 Task: Configure the salesforce community cloud setting
Action: Mouse moved to (928, 74)
Screenshot: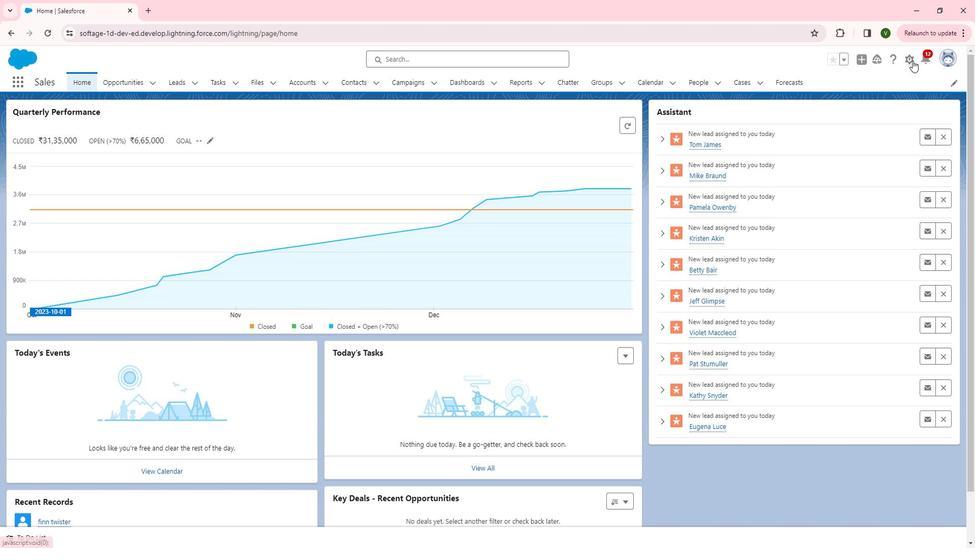 
Action: Mouse pressed left at (928, 74)
Screenshot: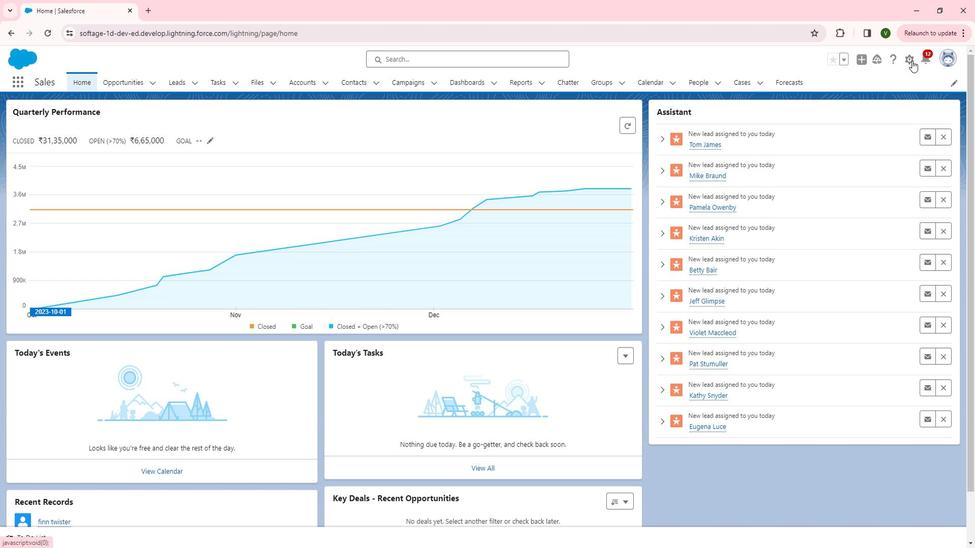 
Action: Mouse moved to (885, 100)
Screenshot: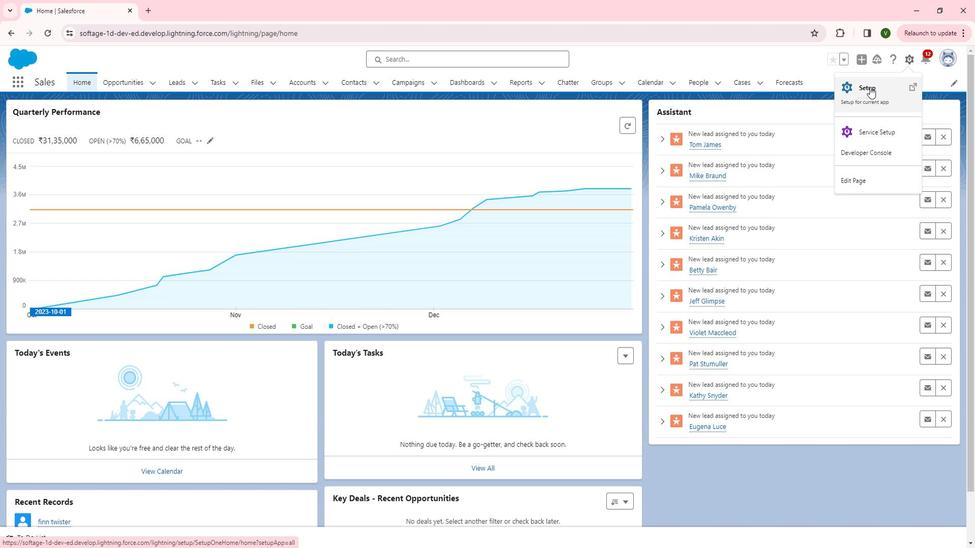 
Action: Mouse pressed left at (885, 100)
Screenshot: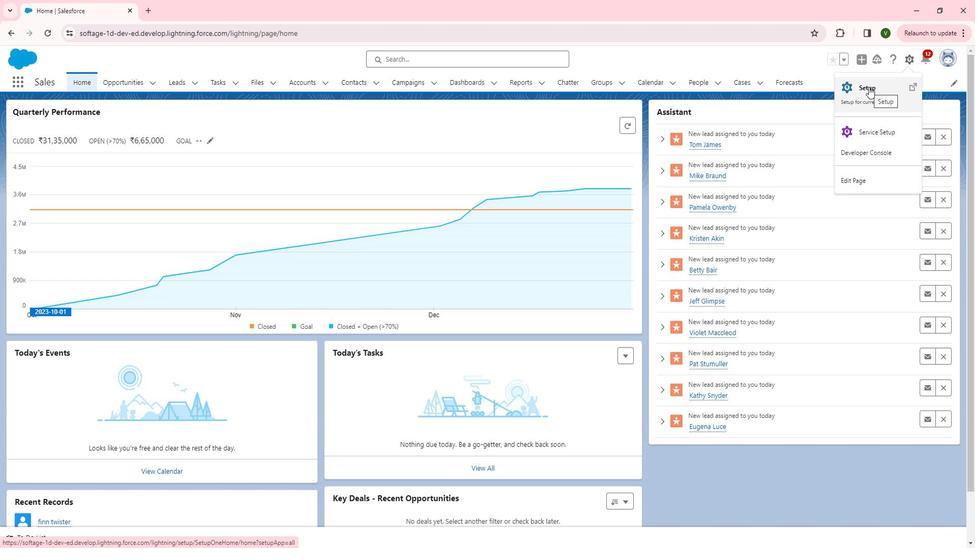 
Action: Mouse moved to (95, 307)
Screenshot: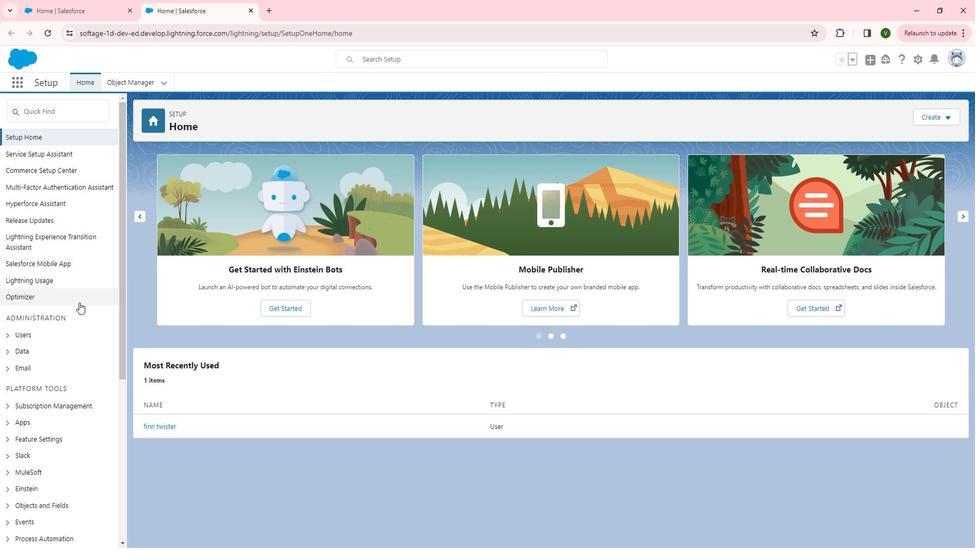 
Action: Mouse scrolled (95, 307) with delta (0, 0)
Screenshot: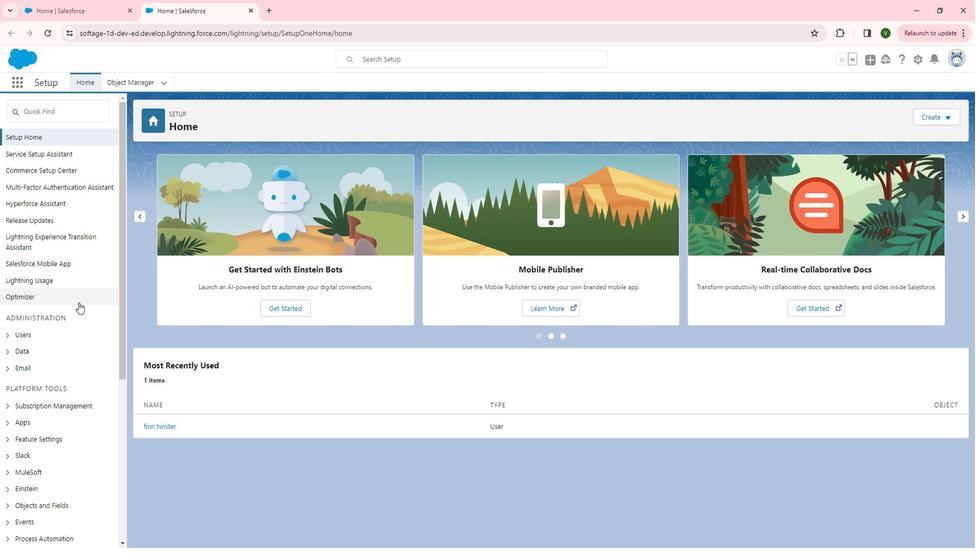 
Action: Mouse scrolled (95, 307) with delta (0, 0)
Screenshot: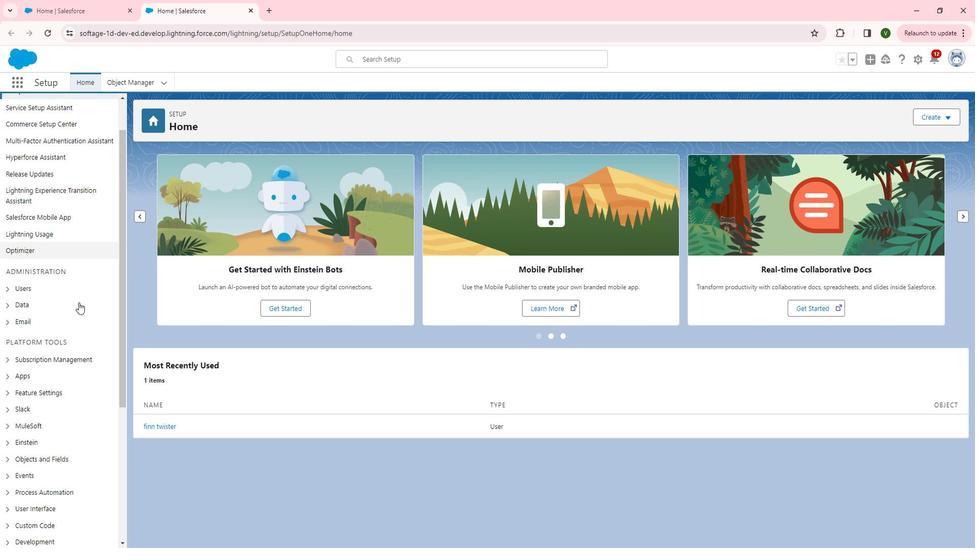 
Action: Mouse scrolled (95, 307) with delta (0, 0)
Screenshot: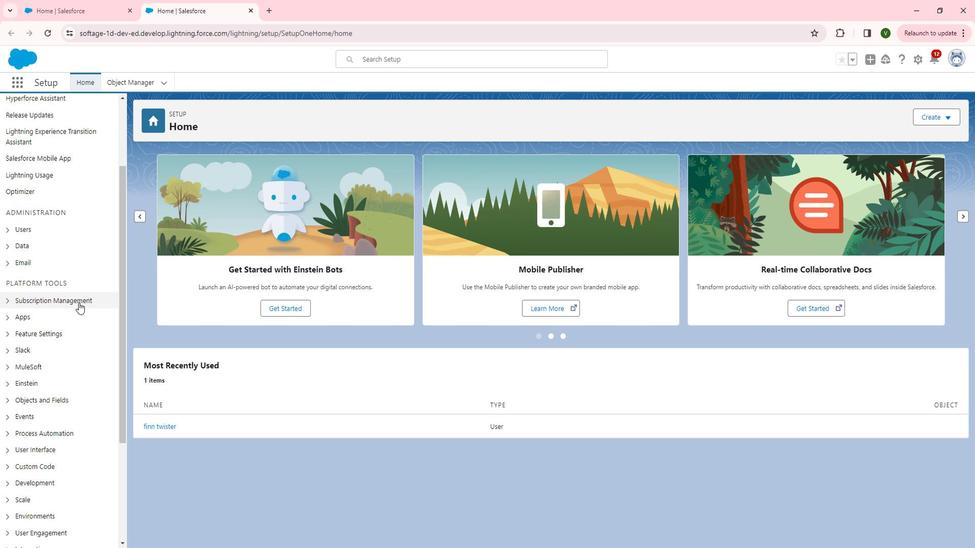 
Action: Mouse moved to (25, 285)
Screenshot: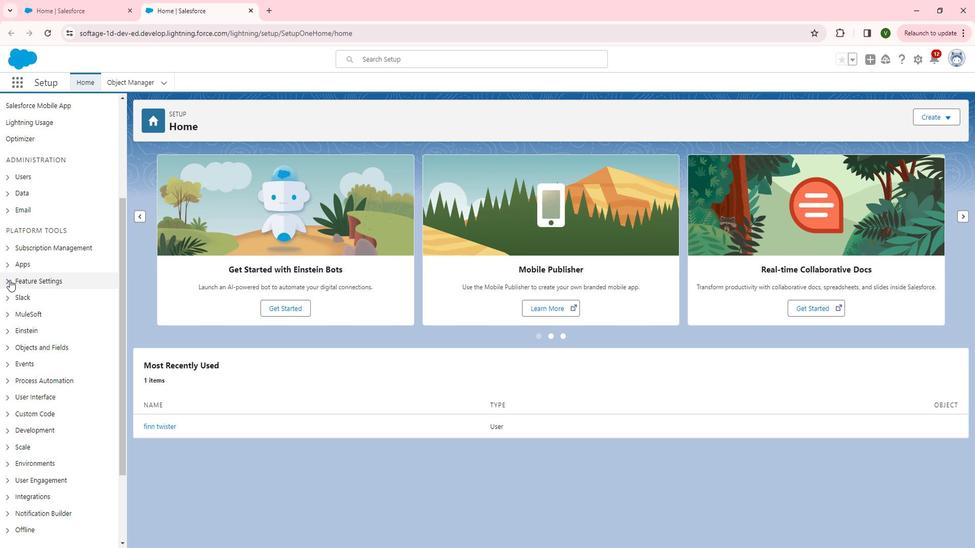 
Action: Mouse pressed left at (25, 285)
Screenshot: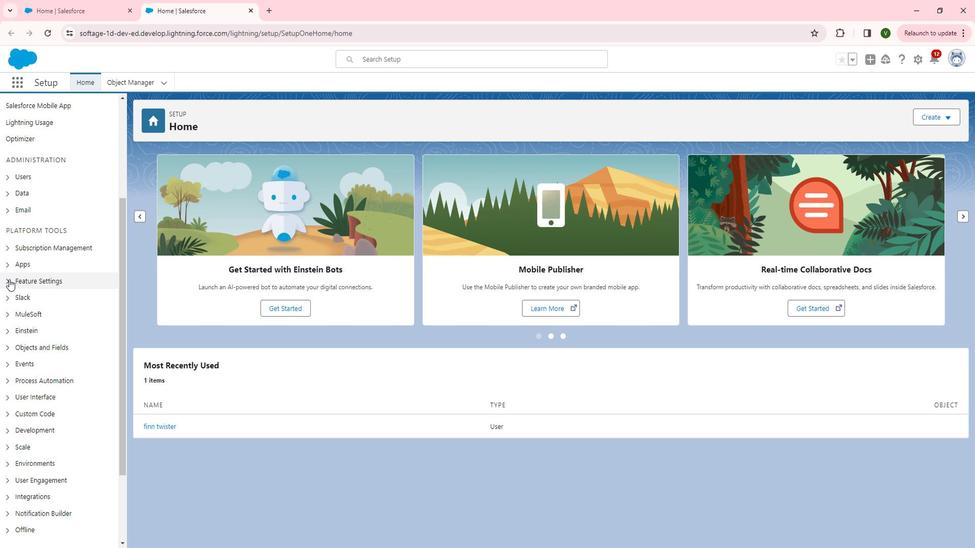 
Action: Mouse moved to (36, 383)
Screenshot: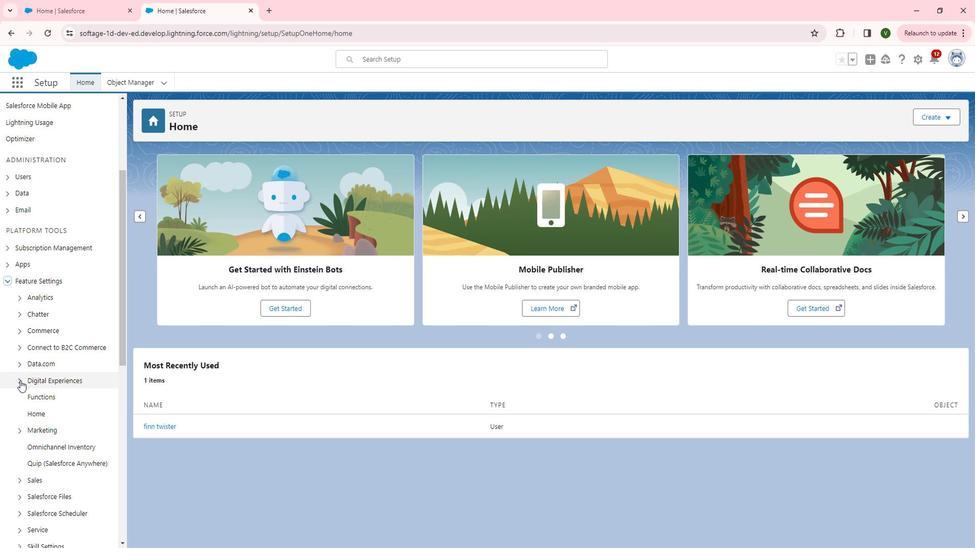 
Action: Mouse pressed left at (36, 383)
Screenshot: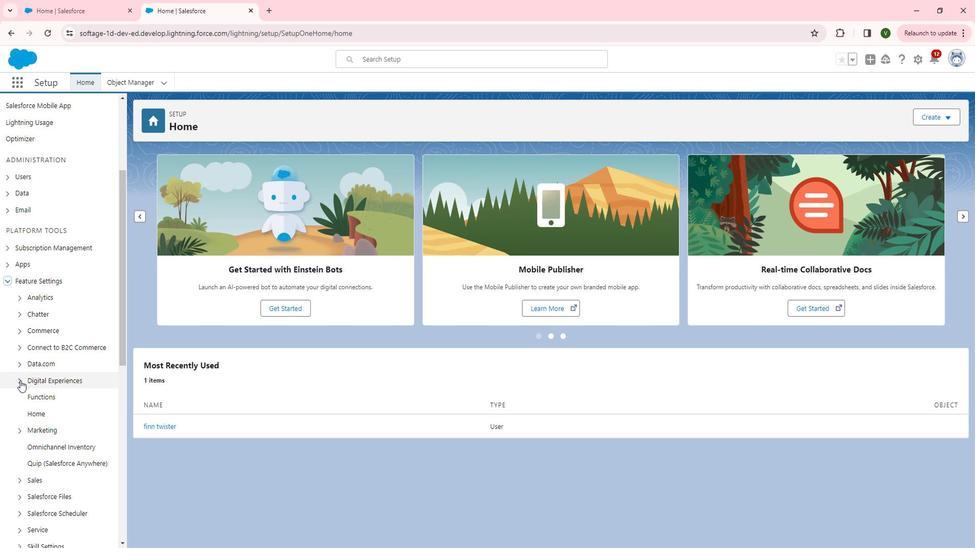 
Action: Mouse moved to (66, 434)
Screenshot: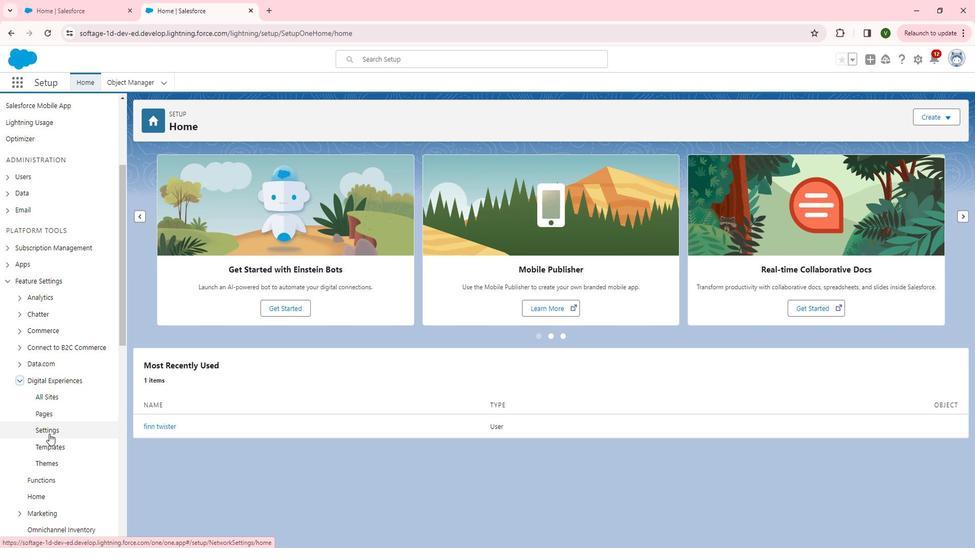 
Action: Mouse pressed left at (66, 434)
Screenshot: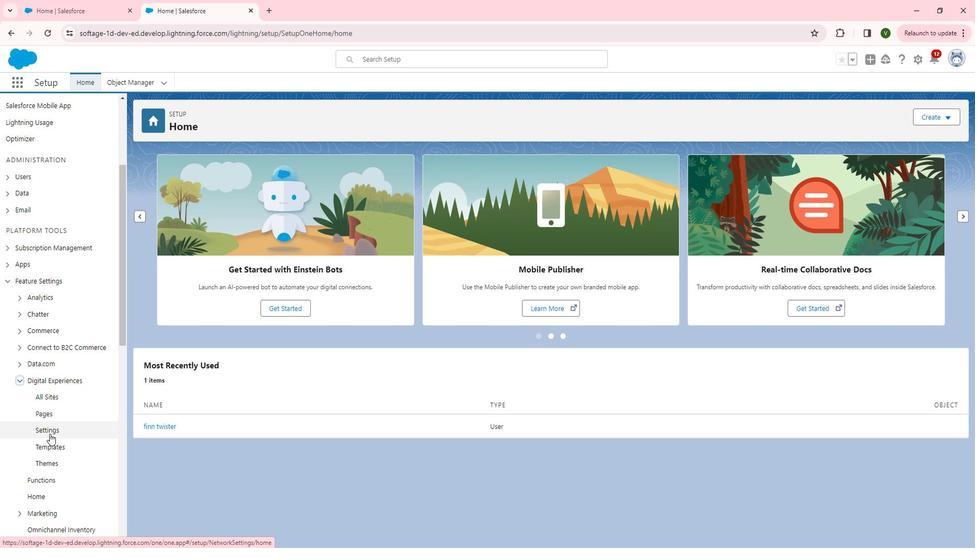 
Action: Mouse moved to (422, 345)
Screenshot: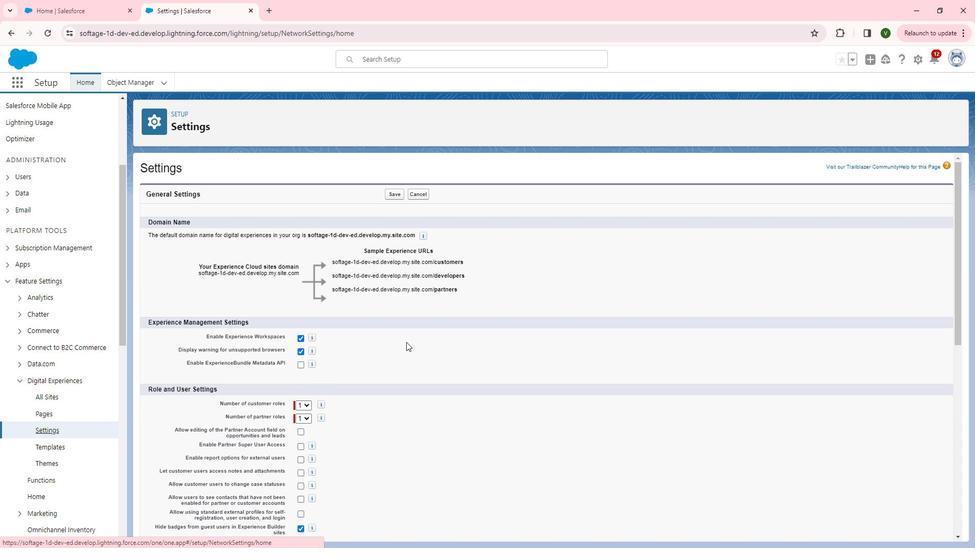 
Action: Mouse scrolled (422, 345) with delta (0, 0)
Screenshot: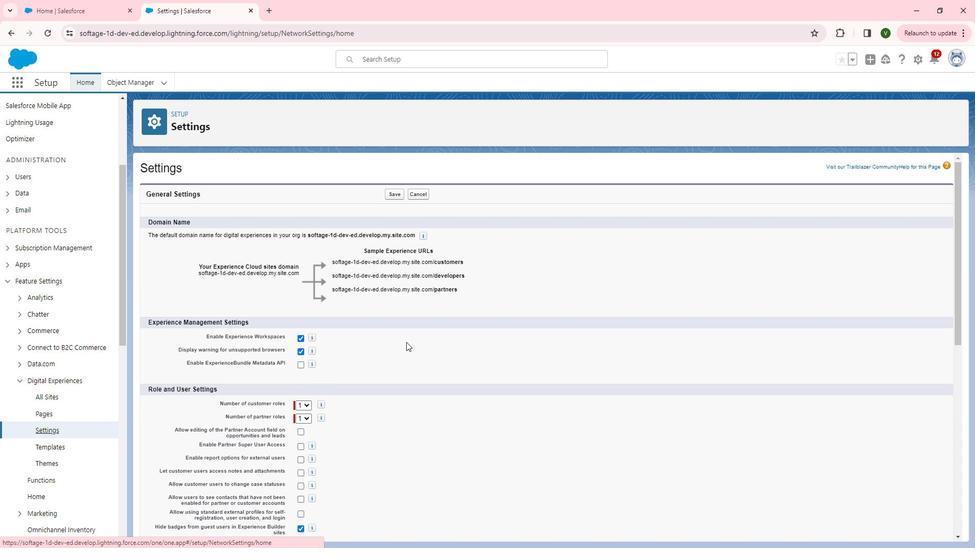 
Action: Mouse scrolled (422, 345) with delta (0, 0)
Screenshot: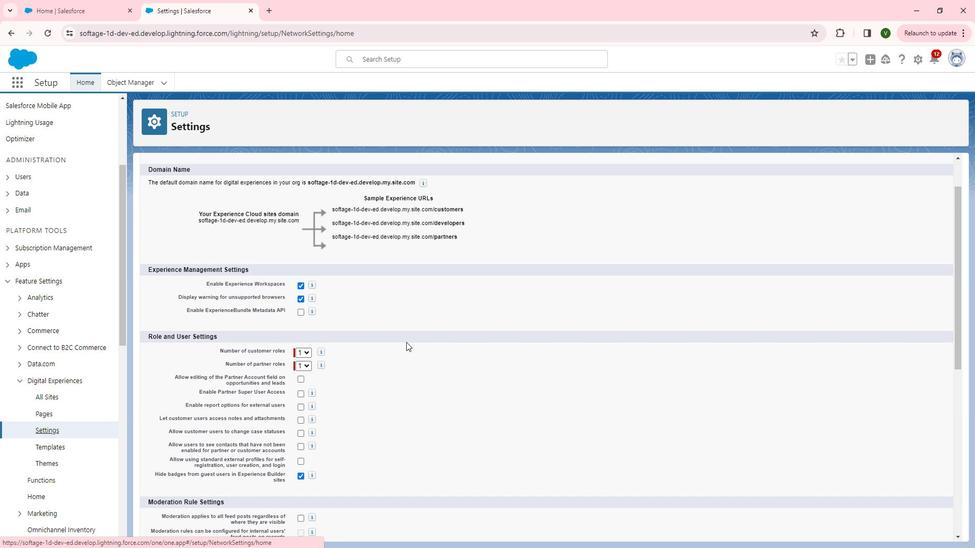 
Action: Mouse moved to (321, 306)
Screenshot: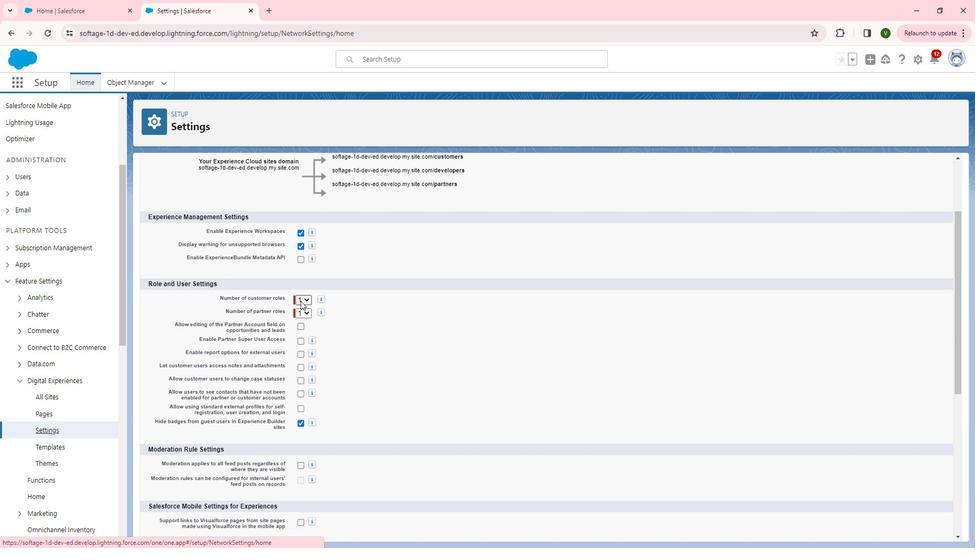 
Action: Mouse pressed left at (321, 306)
Screenshot: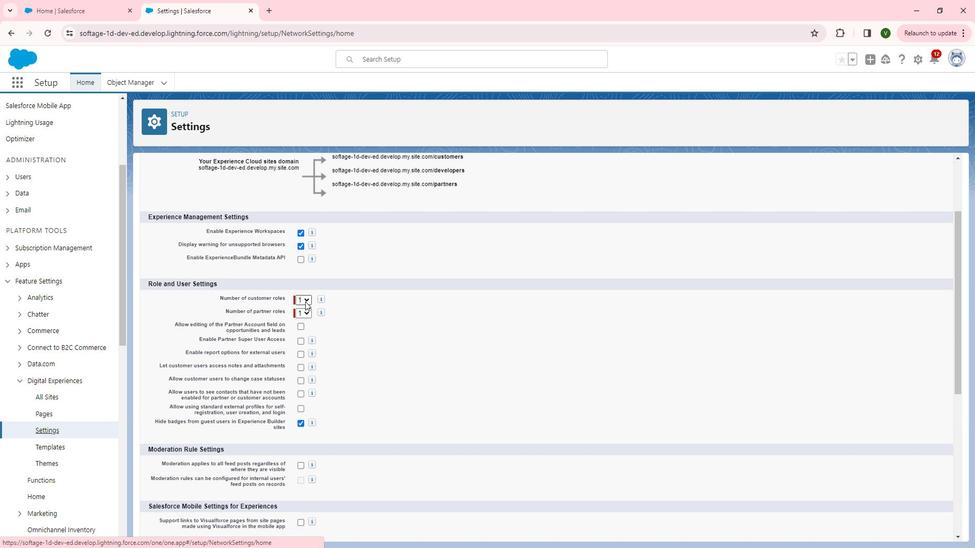 
Action: Mouse moved to (317, 322)
Screenshot: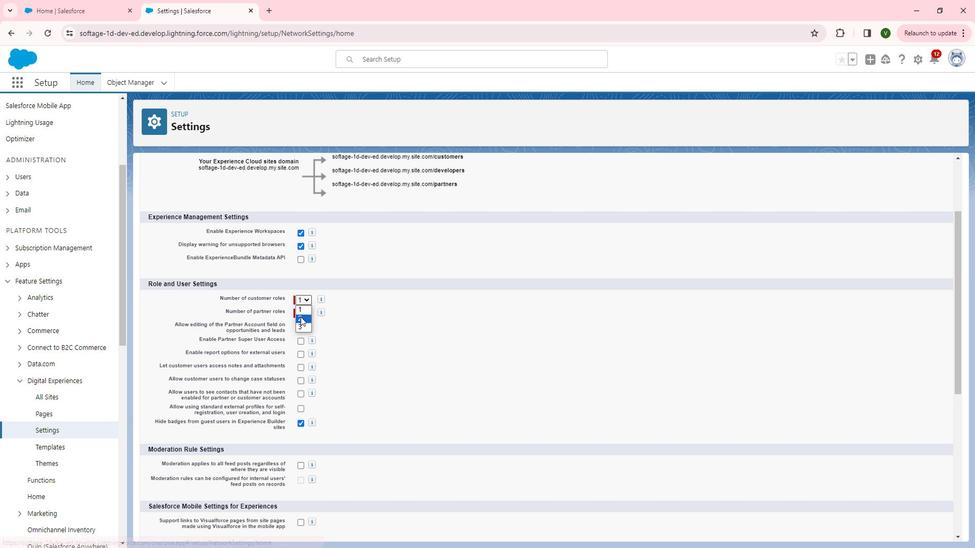 
Action: Mouse pressed left at (317, 322)
Screenshot: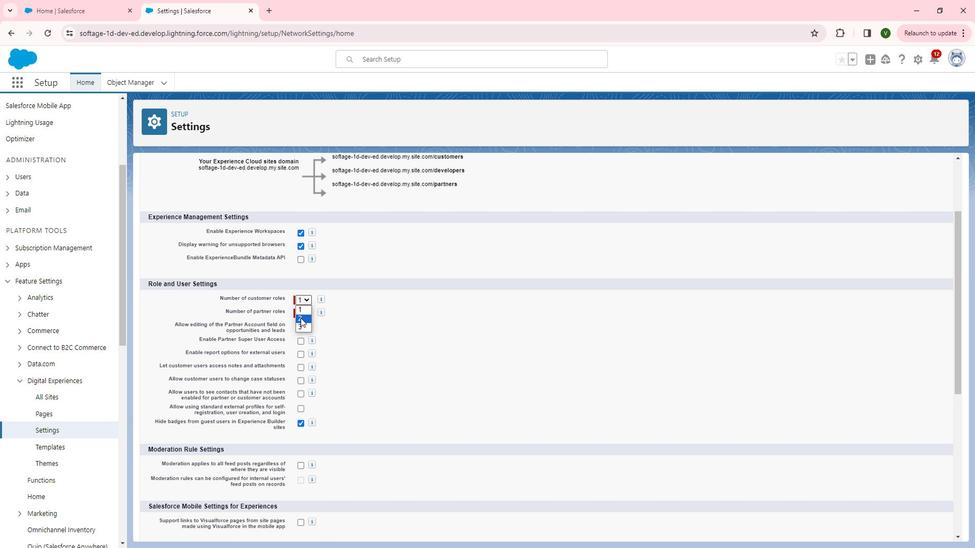 
Action: Mouse moved to (322, 316)
Screenshot: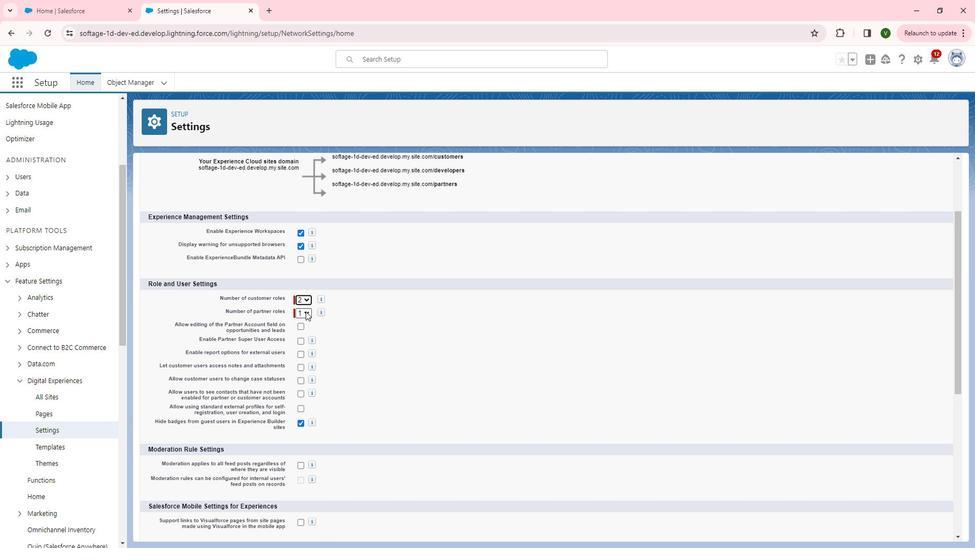
Action: Mouse pressed left at (322, 316)
Screenshot: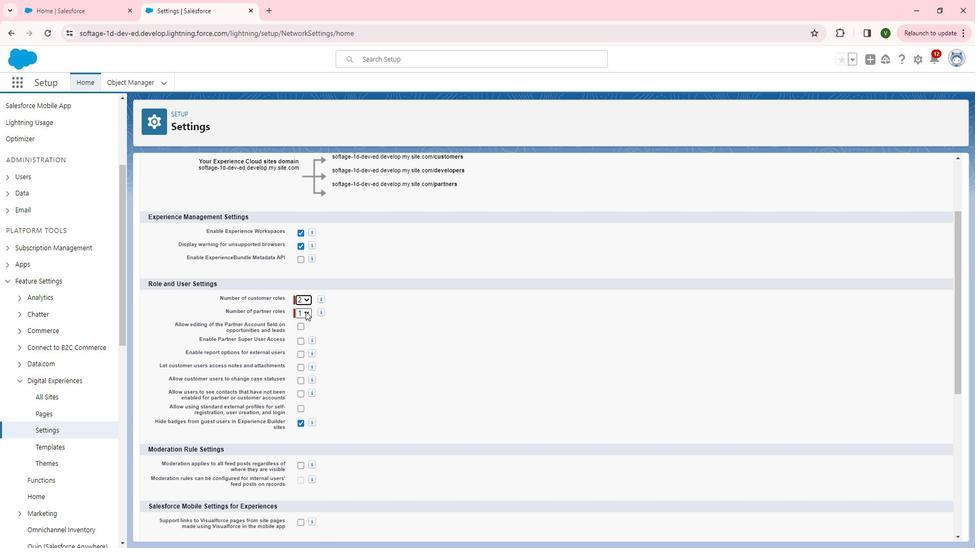 
Action: Mouse moved to (319, 343)
Screenshot: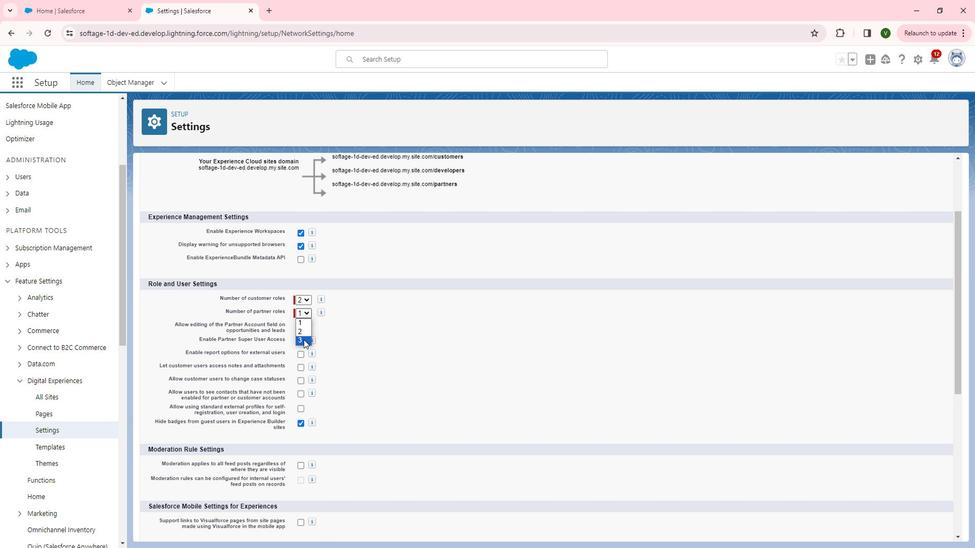 
Action: Mouse pressed left at (319, 343)
Screenshot: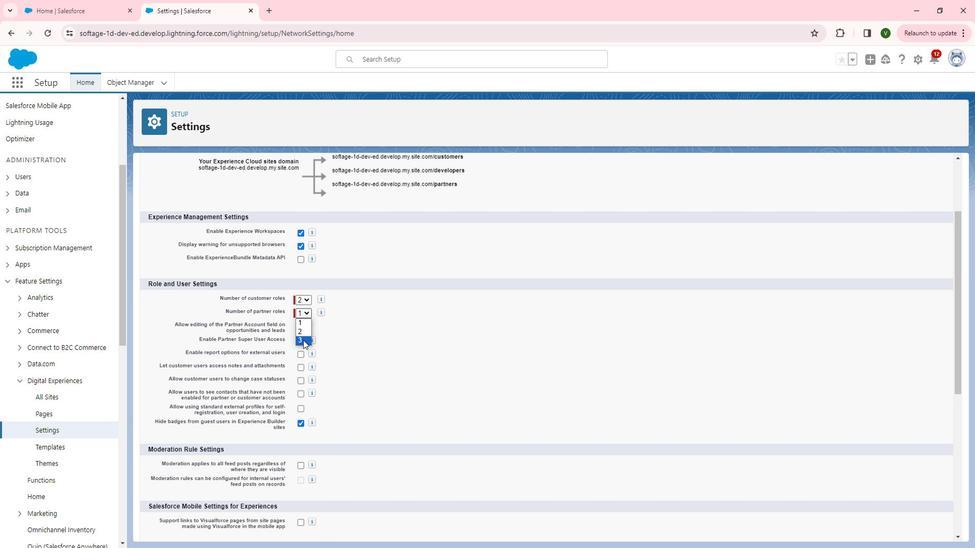 
Action: Mouse moved to (319, 341)
Screenshot: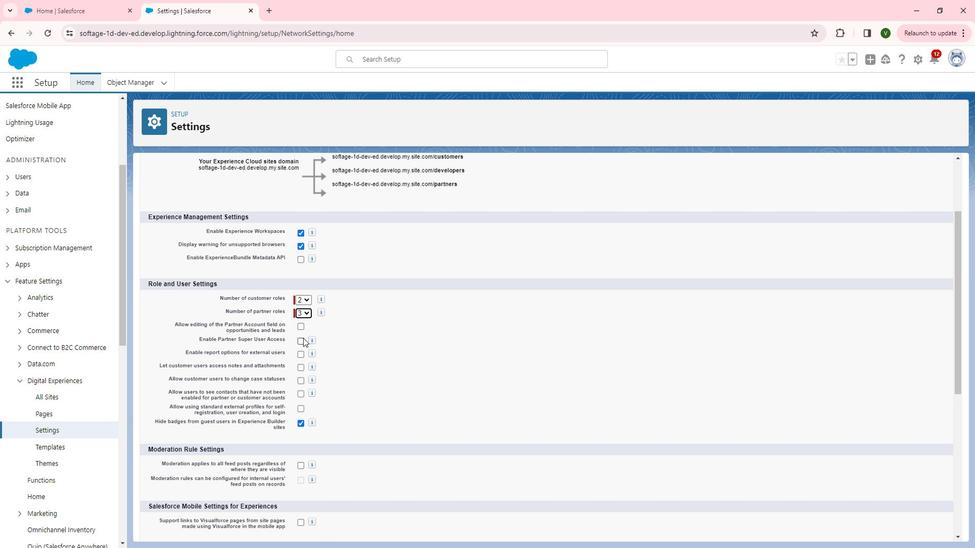 
Action: Mouse scrolled (319, 341) with delta (0, 0)
Screenshot: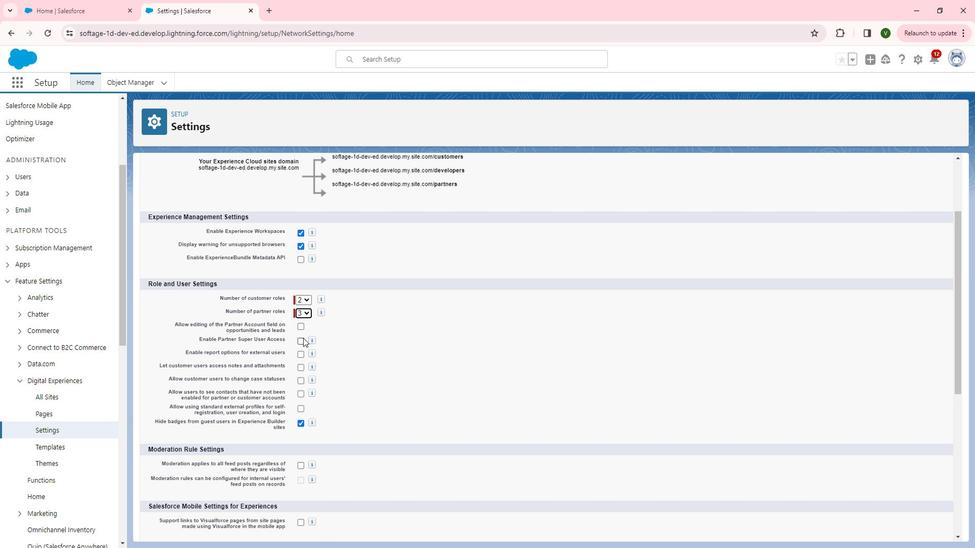 
Action: Mouse scrolled (319, 341) with delta (0, 0)
Screenshot: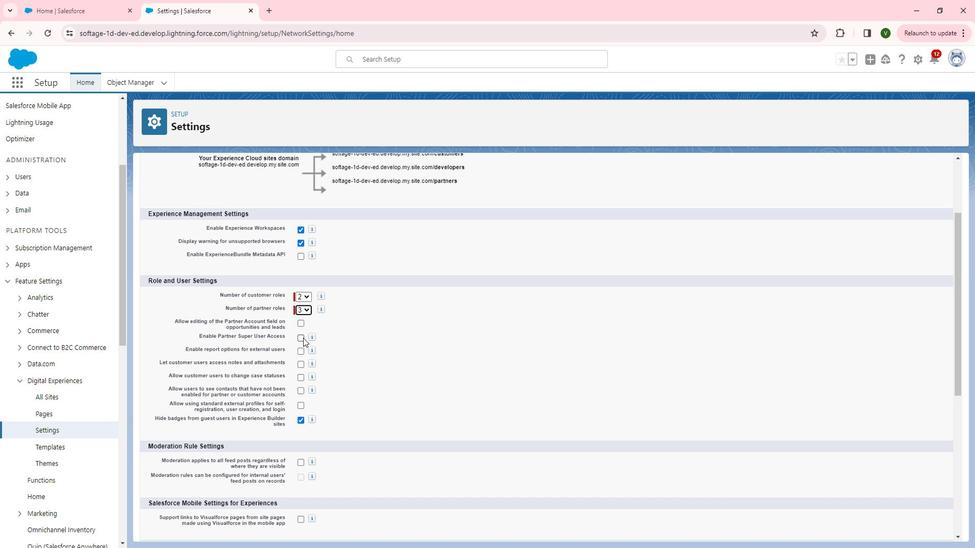 
Action: Mouse moved to (313, 228)
Screenshot: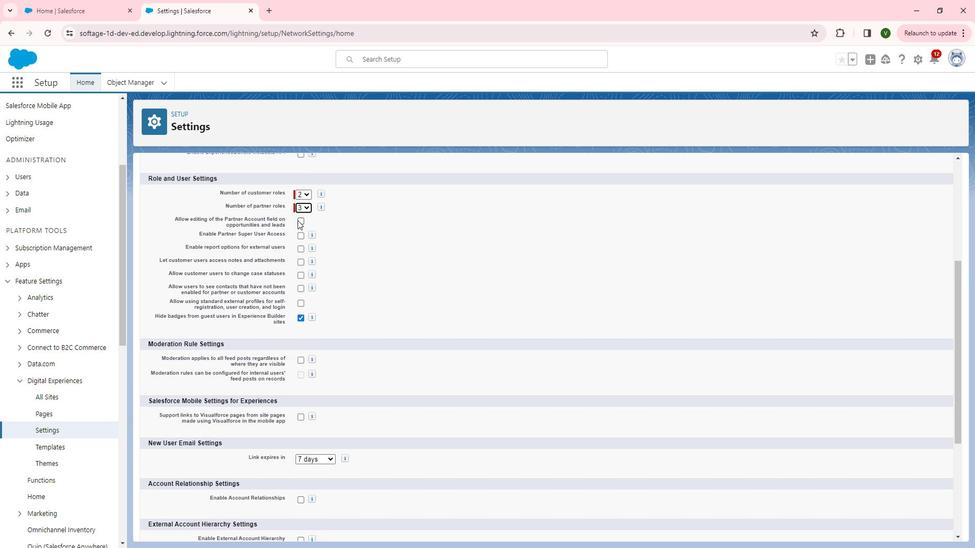 
Action: Mouse pressed left at (313, 228)
Screenshot: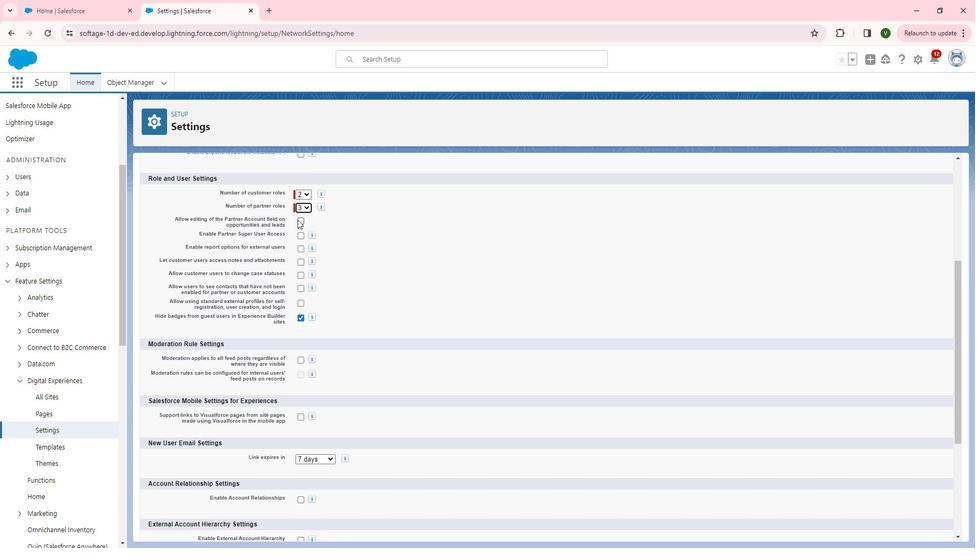 
Action: Mouse moved to (320, 242)
Screenshot: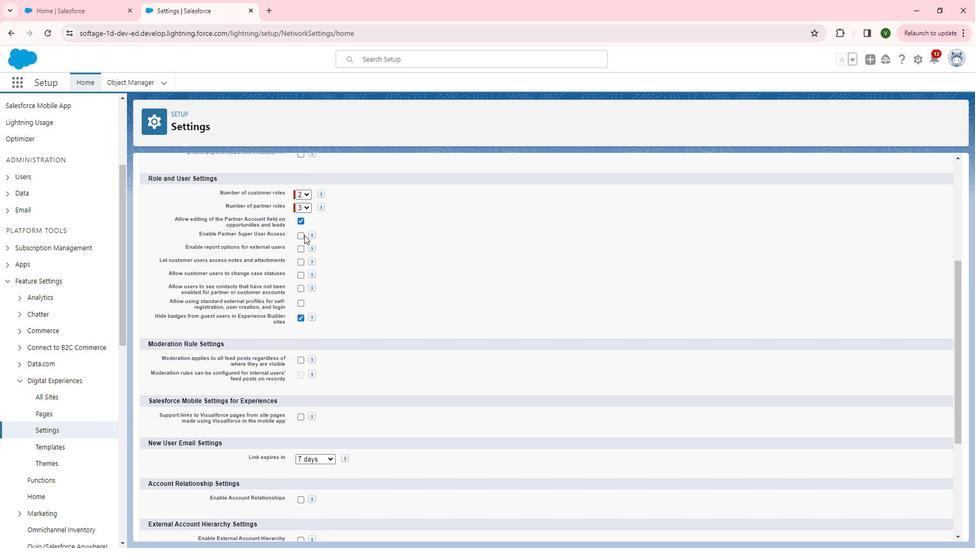 
Action: Mouse pressed left at (320, 242)
Screenshot: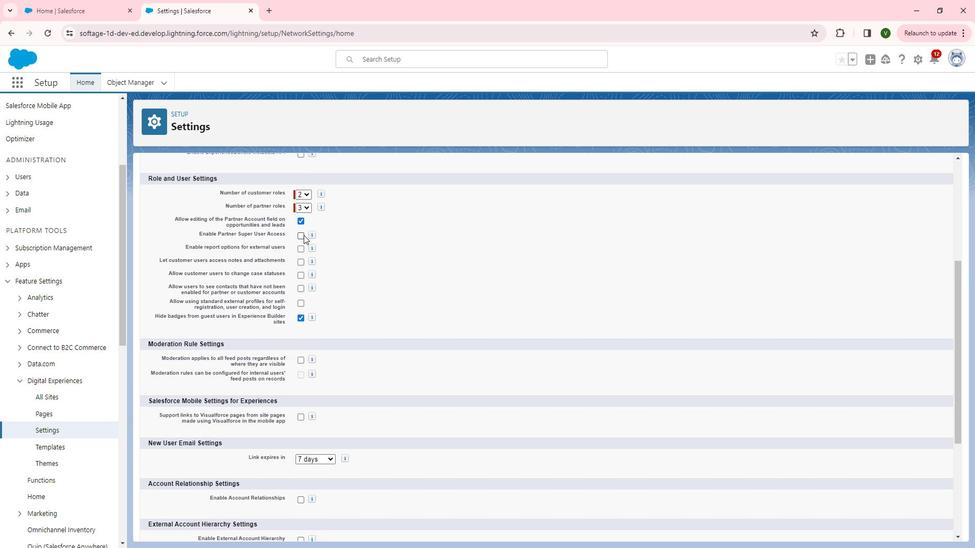 
Action: Mouse moved to (317, 253)
Screenshot: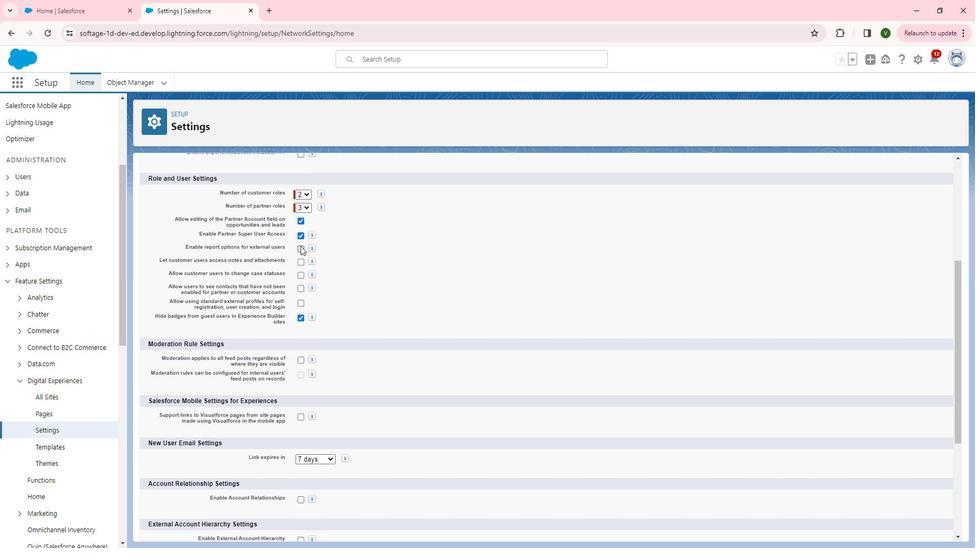 
Action: Mouse pressed left at (317, 253)
Screenshot: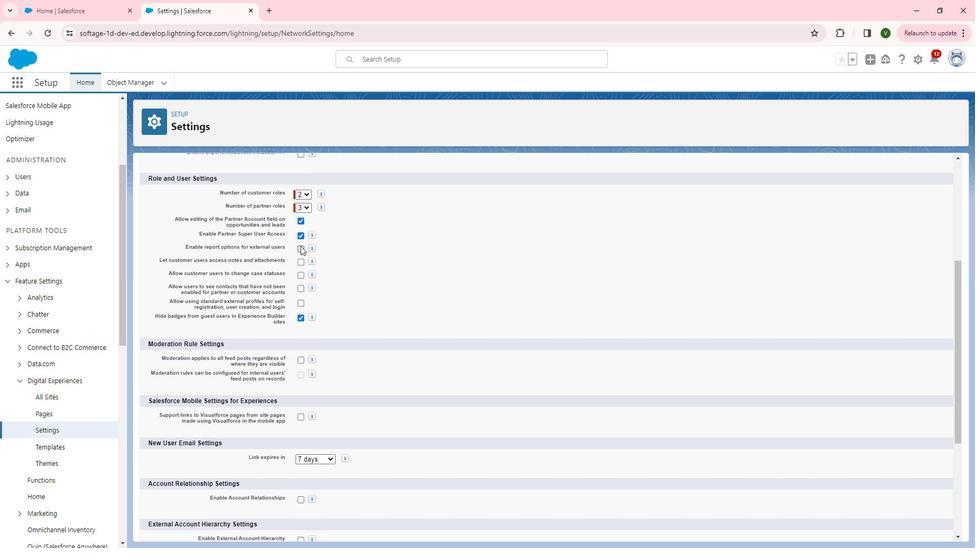 
Action: Mouse moved to (316, 270)
Screenshot: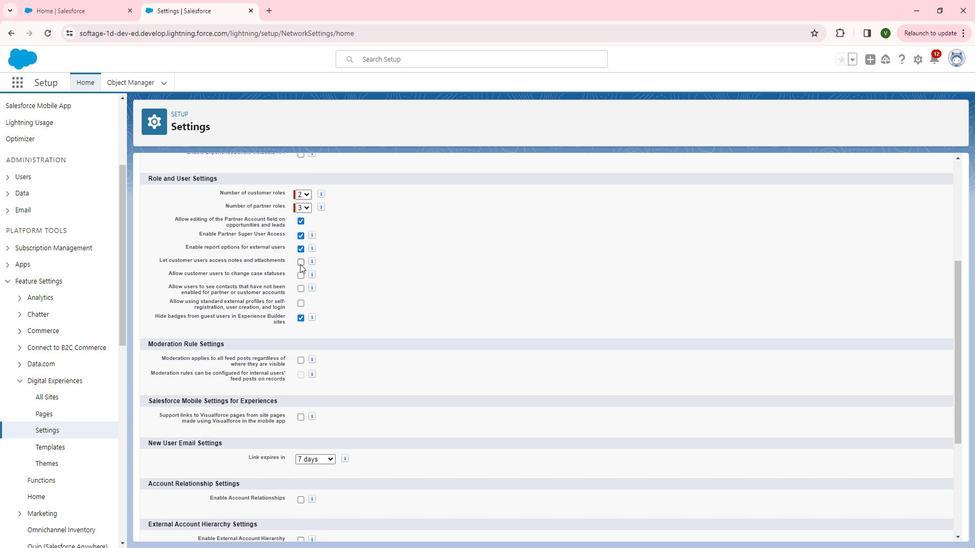 
Action: Mouse pressed left at (316, 270)
Screenshot: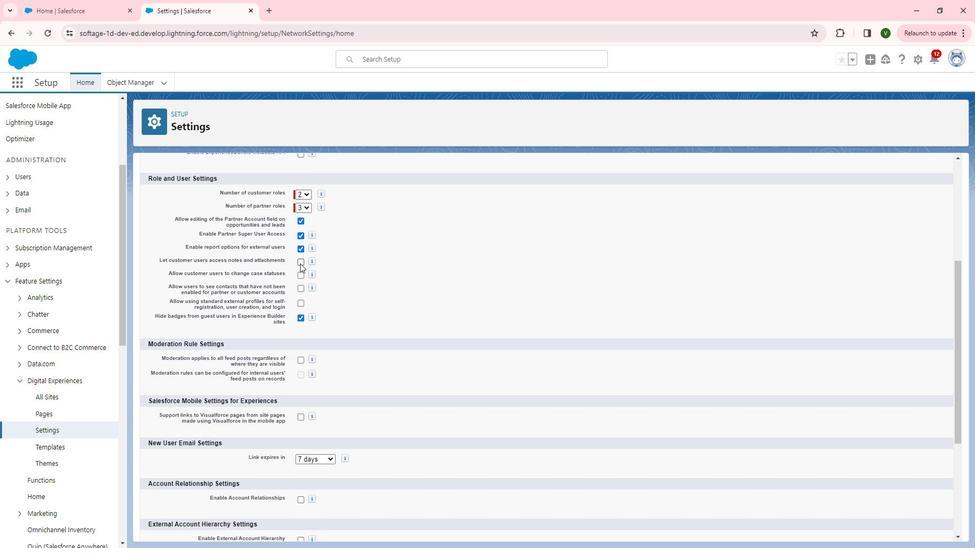 
Action: Mouse moved to (318, 280)
Screenshot: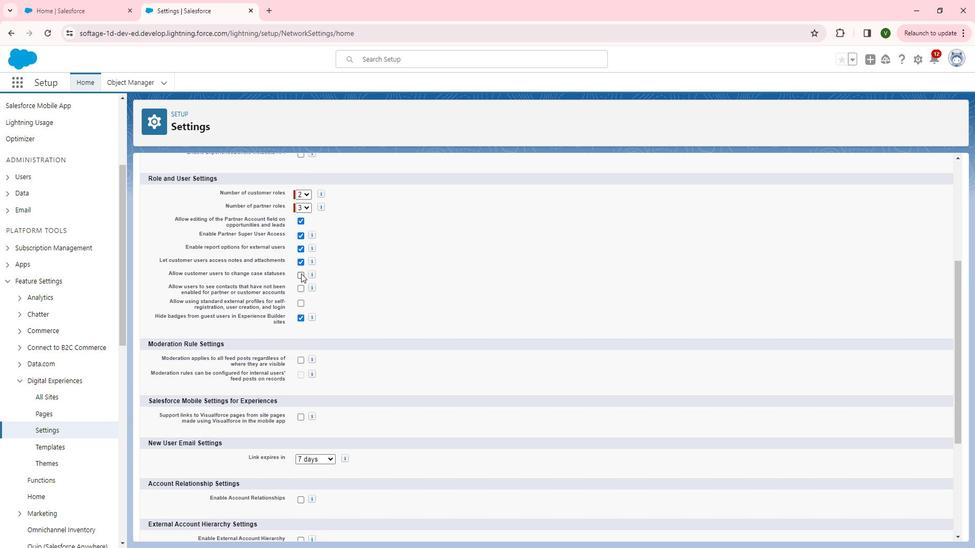 
Action: Mouse pressed left at (318, 280)
Screenshot: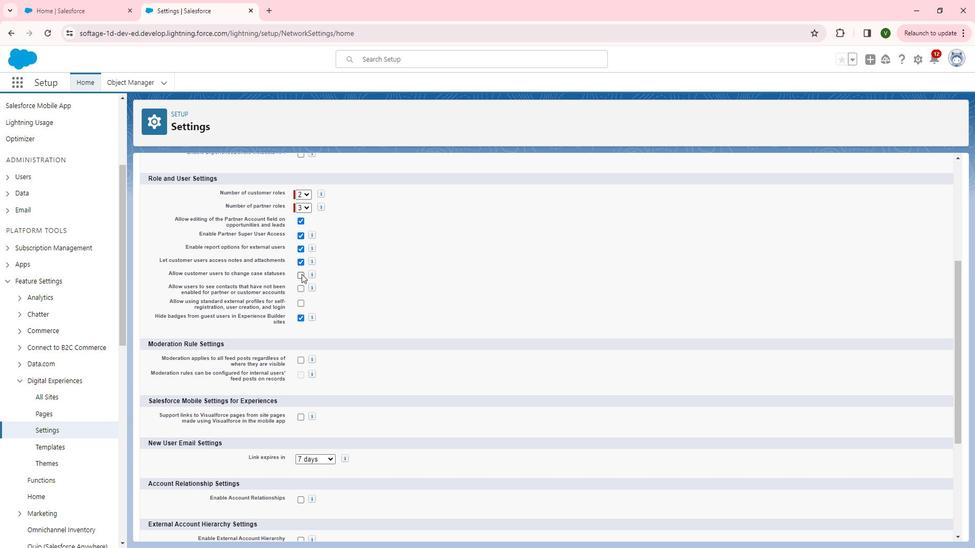 
Action: Mouse moved to (319, 293)
Screenshot: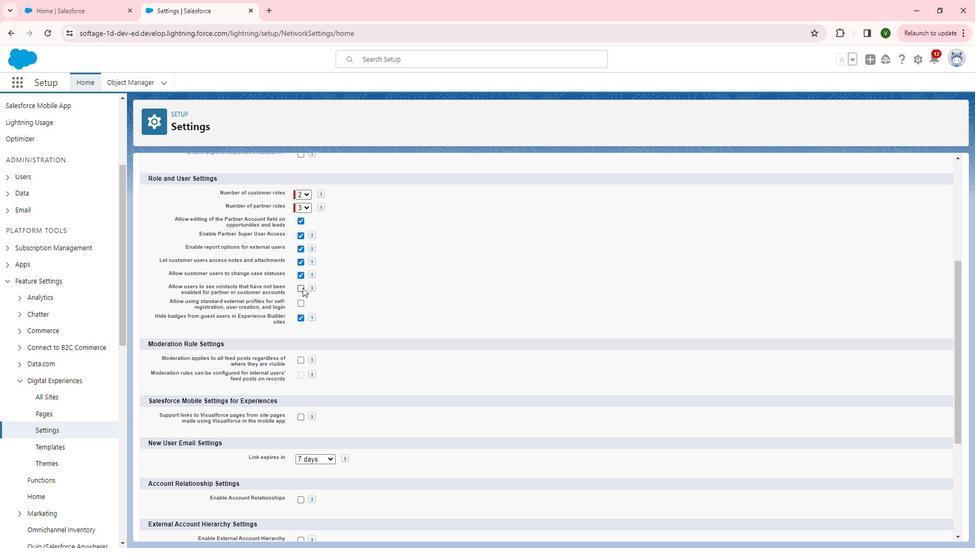 
Action: Mouse pressed left at (319, 293)
Screenshot: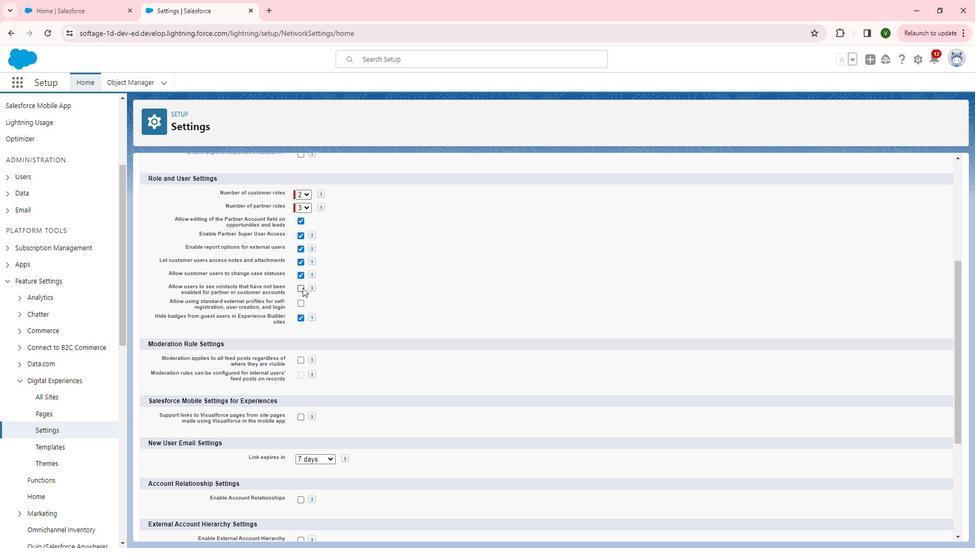 
Action: Mouse moved to (318, 310)
Screenshot: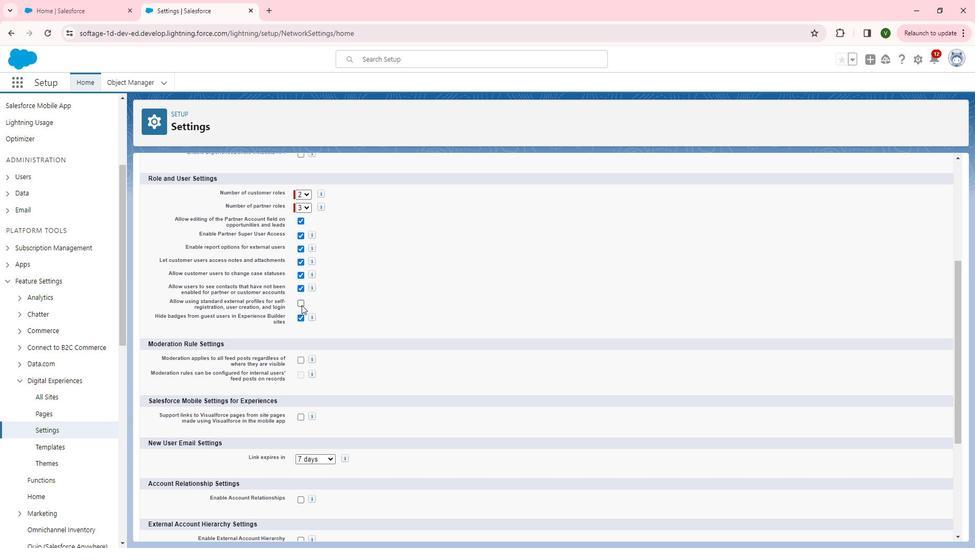 
Action: Mouse pressed left at (318, 310)
Screenshot: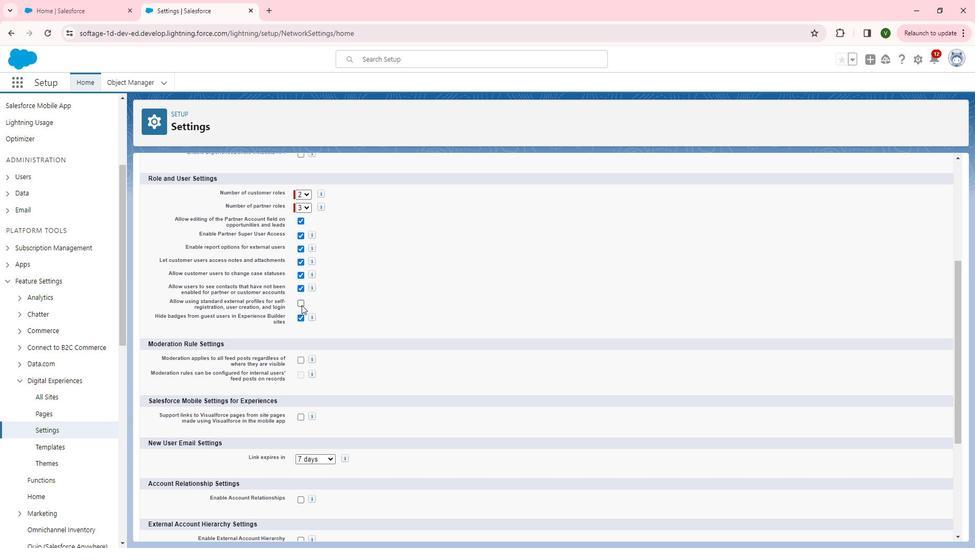 
Action: Mouse moved to (549, 163)
Screenshot: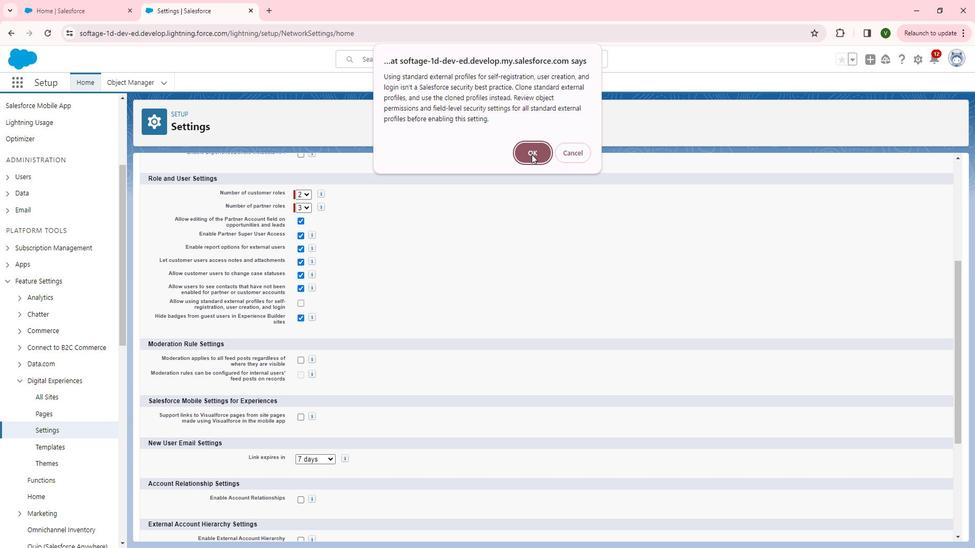 
Action: Mouse pressed left at (549, 163)
Screenshot: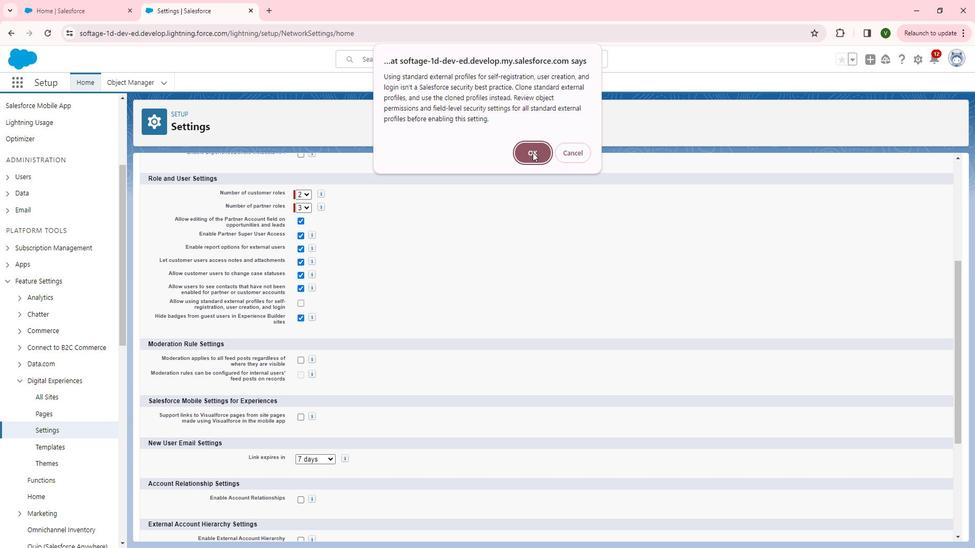 
Action: Mouse moved to (347, 317)
Screenshot: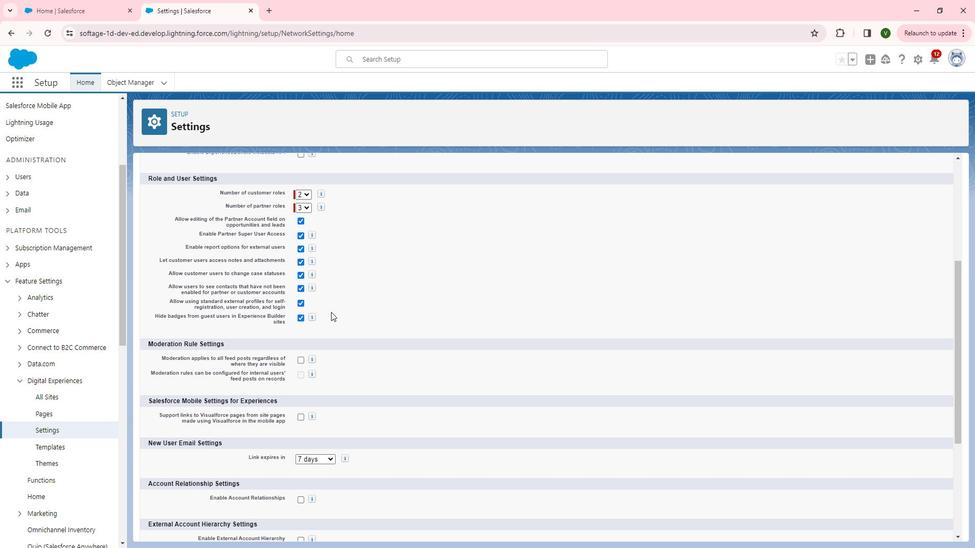 
Action: Mouse scrolled (347, 316) with delta (0, 0)
Screenshot: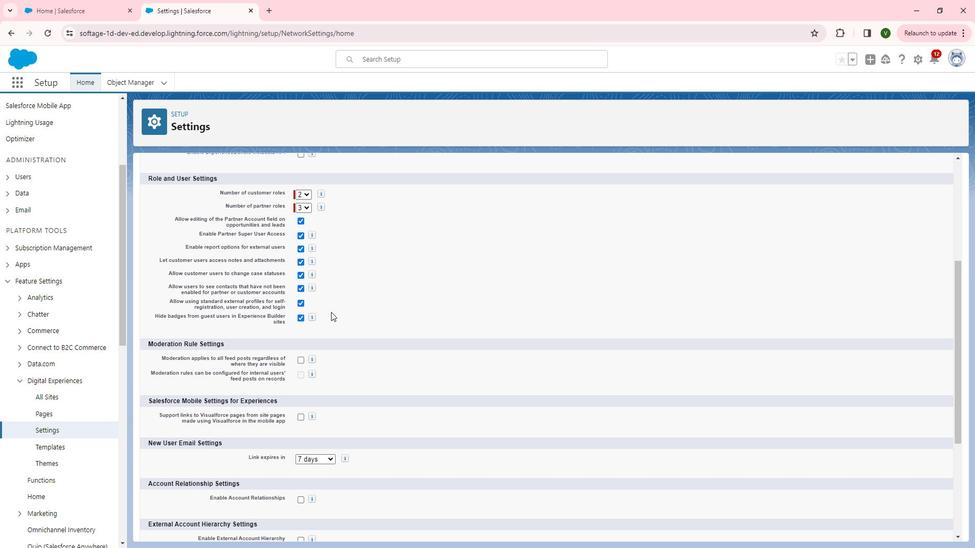 
Action: Mouse scrolled (347, 316) with delta (0, 0)
Screenshot: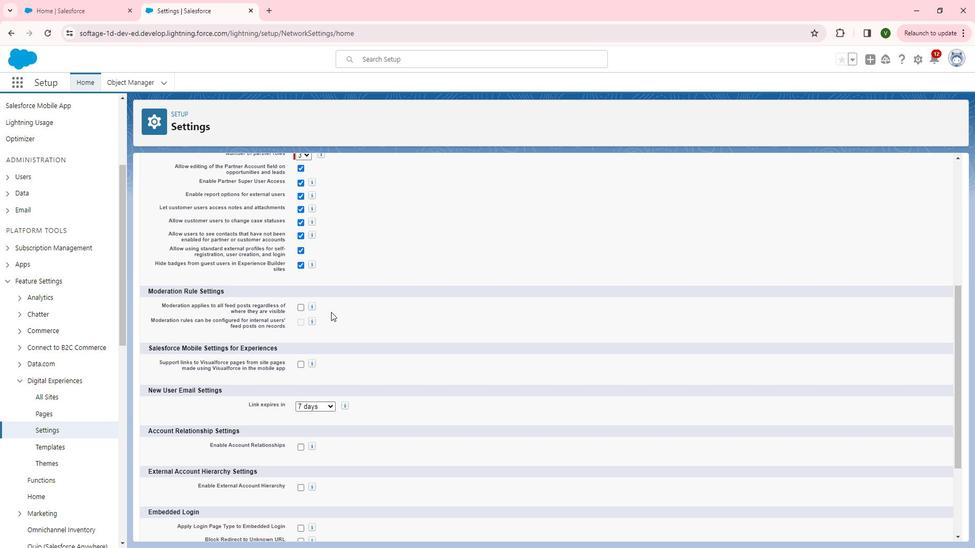 
Action: Mouse moved to (317, 319)
Screenshot: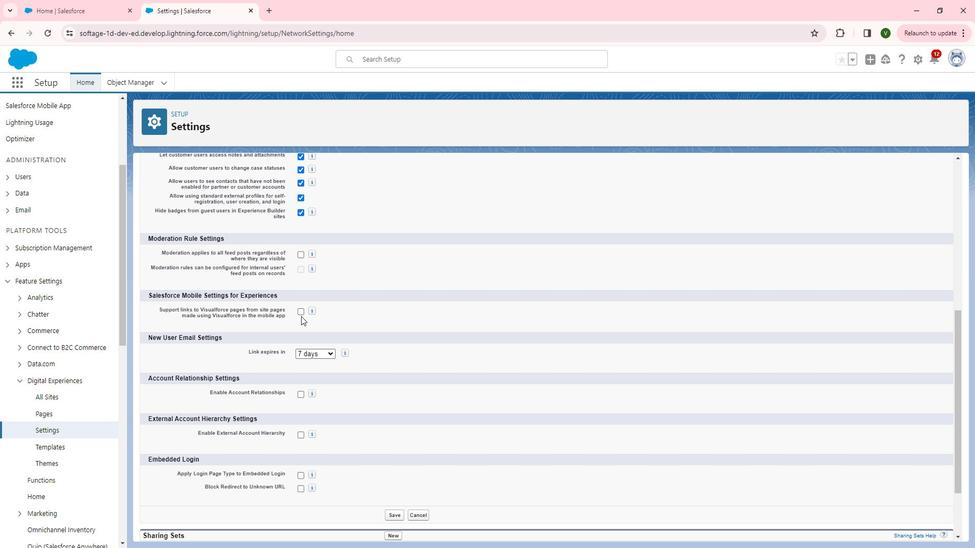 
Action: Mouse pressed left at (317, 319)
Screenshot: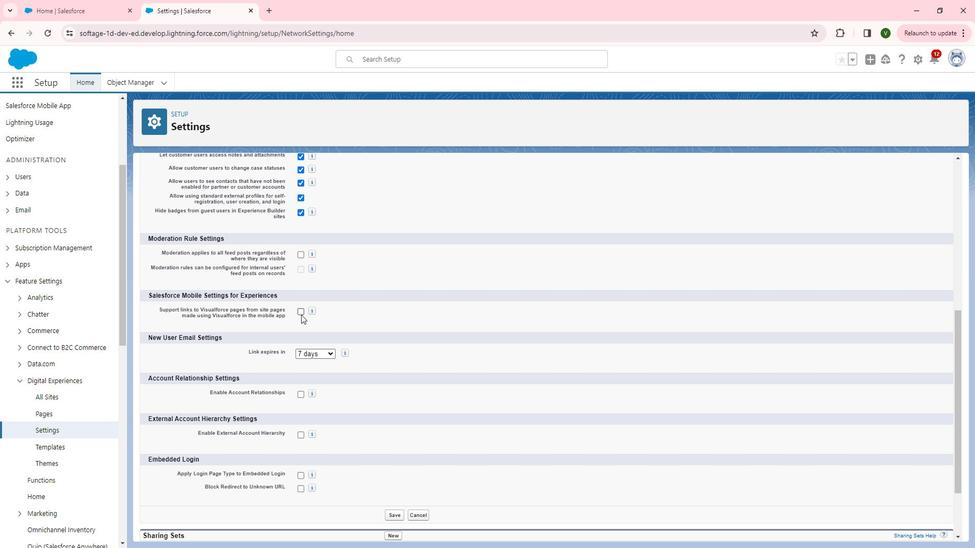 
Action: Mouse moved to (315, 397)
Screenshot: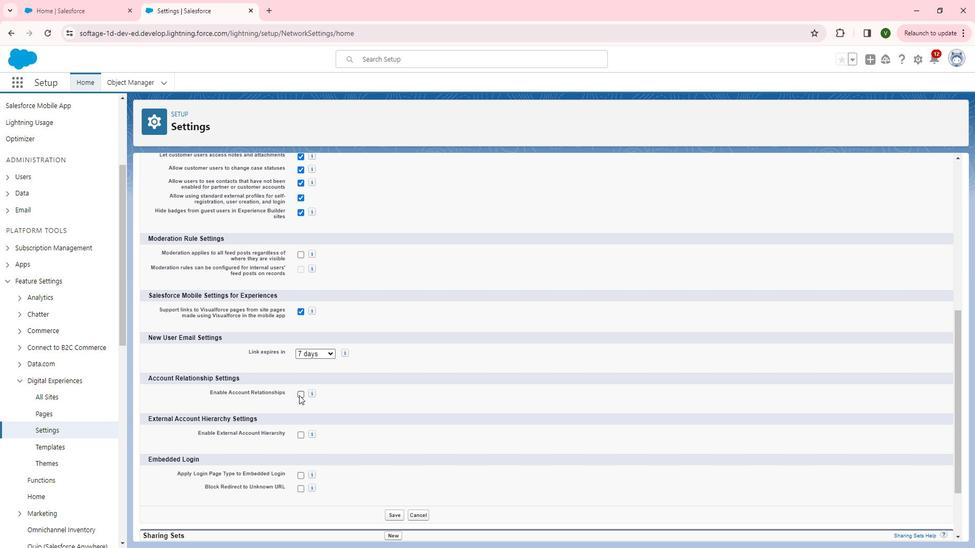 
Action: Mouse pressed left at (315, 397)
Screenshot: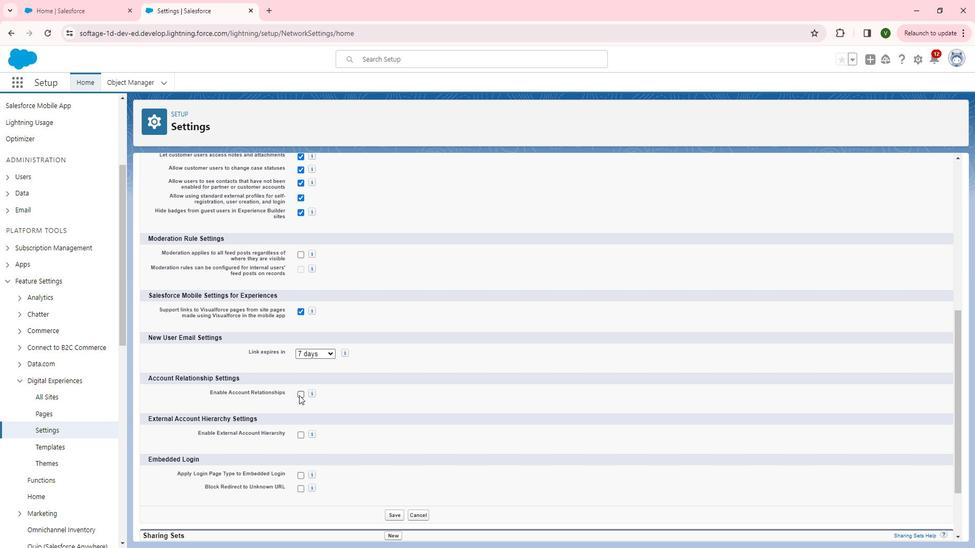 
Action: Mouse moved to (361, 389)
Screenshot: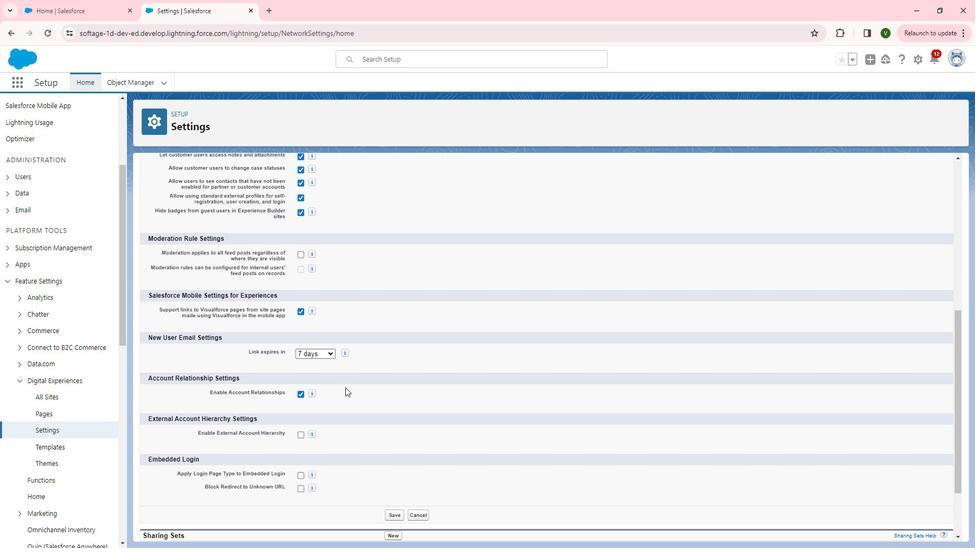 
Action: Mouse scrolled (361, 389) with delta (0, 0)
Screenshot: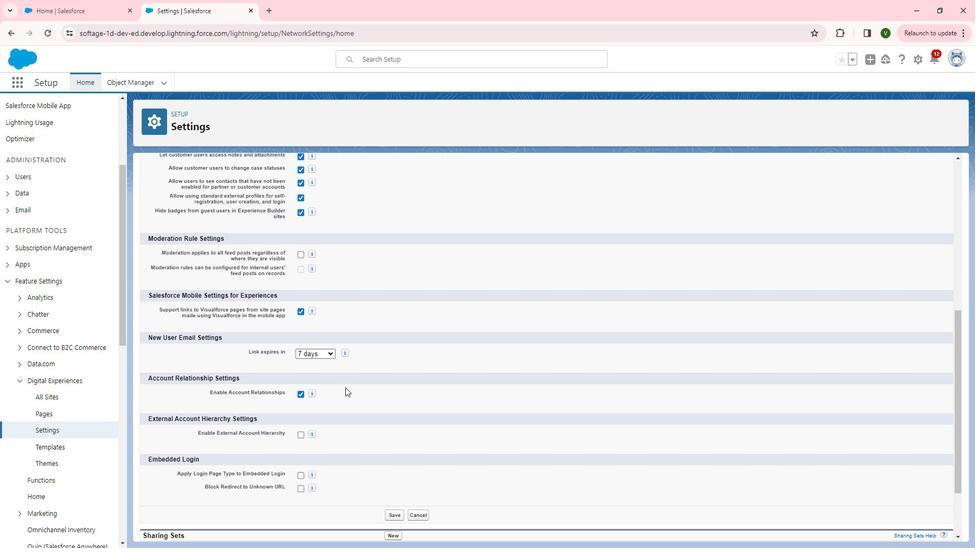 
Action: Mouse scrolled (361, 389) with delta (0, 0)
Screenshot: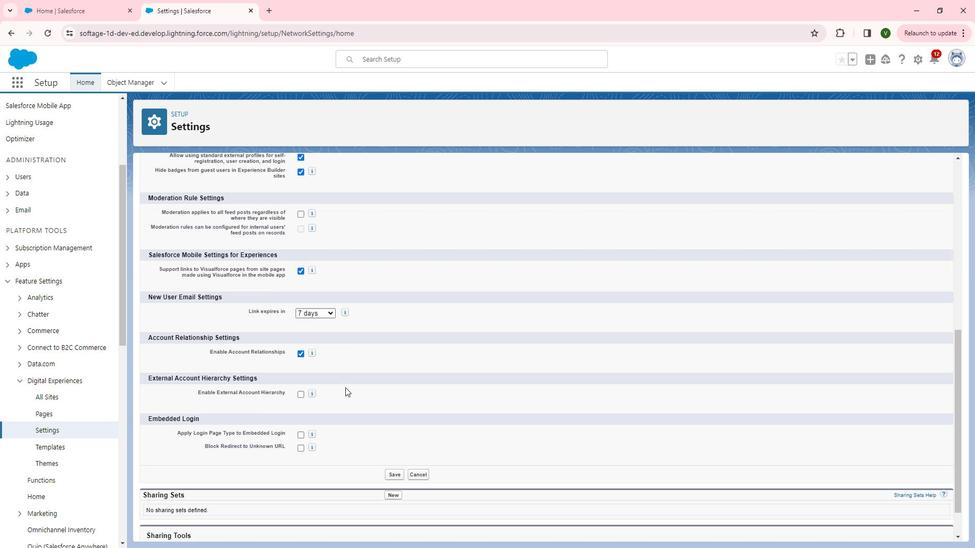 
Action: Mouse moved to (317, 356)
Screenshot: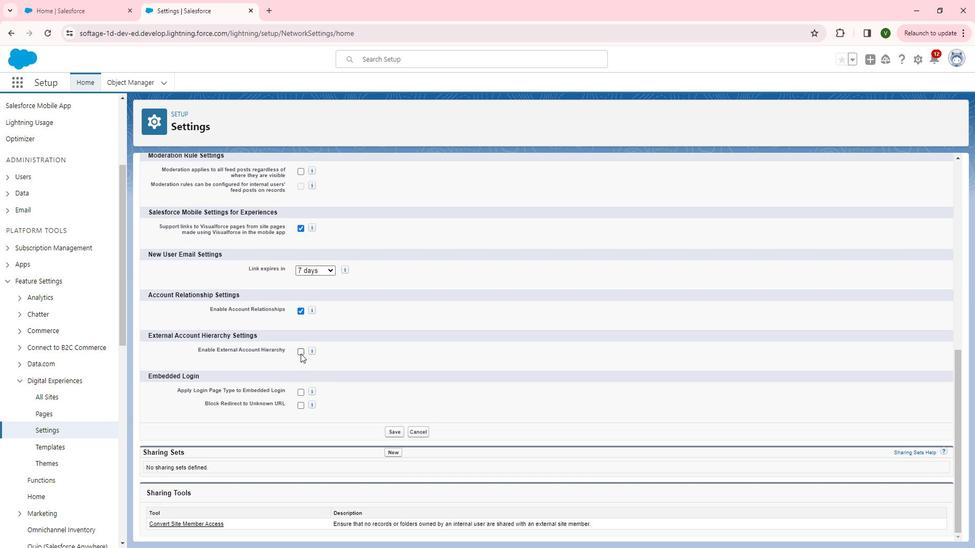 
Action: Mouse pressed left at (317, 356)
Screenshot: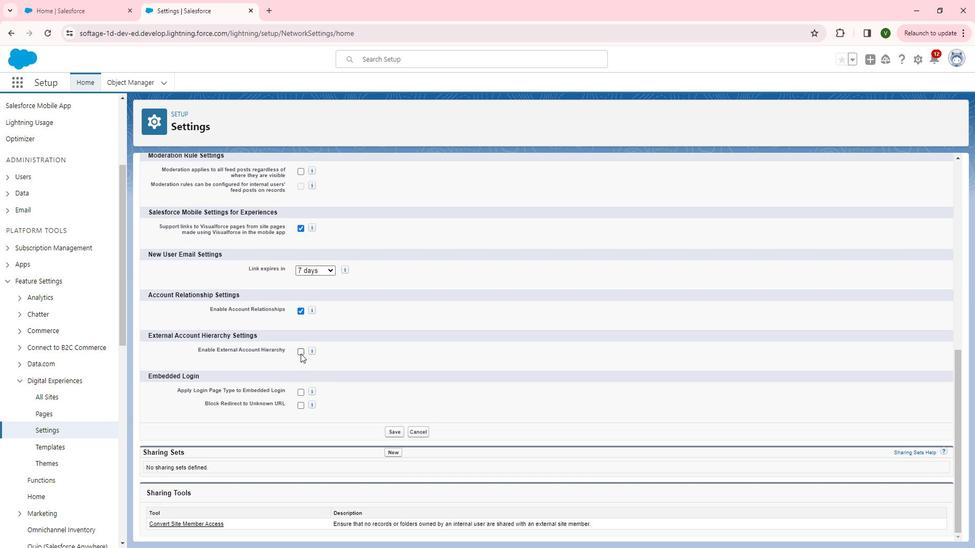 
Action: Mouse moved to (409, 433)
Screenshot: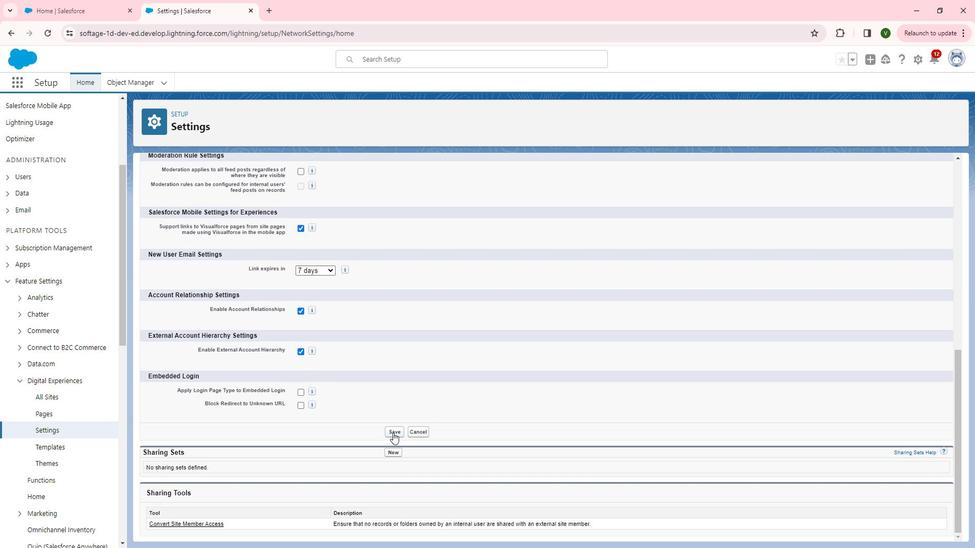 
Action: Mouse pressed left at (409, 433)
Screenshot: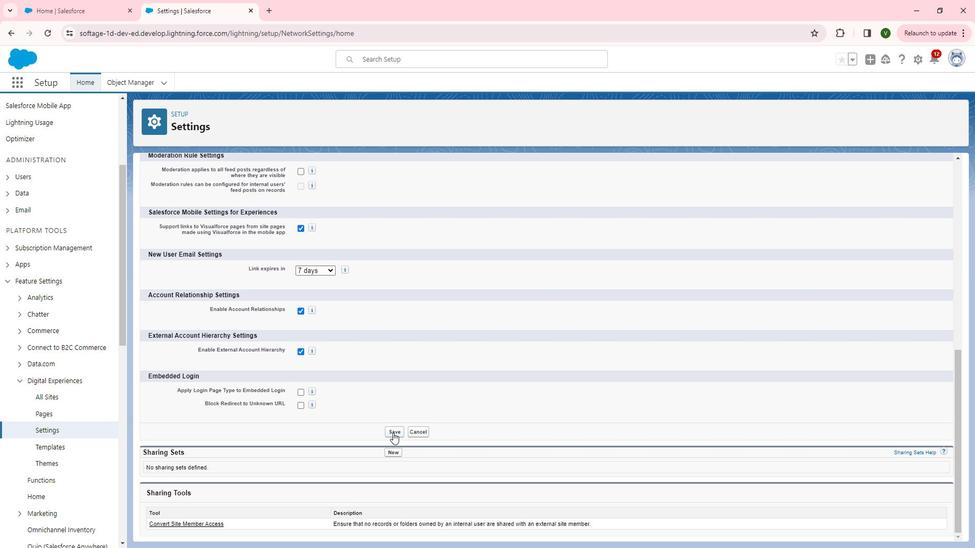 
Action: Mouse moved to (451, 341)
Screenshot: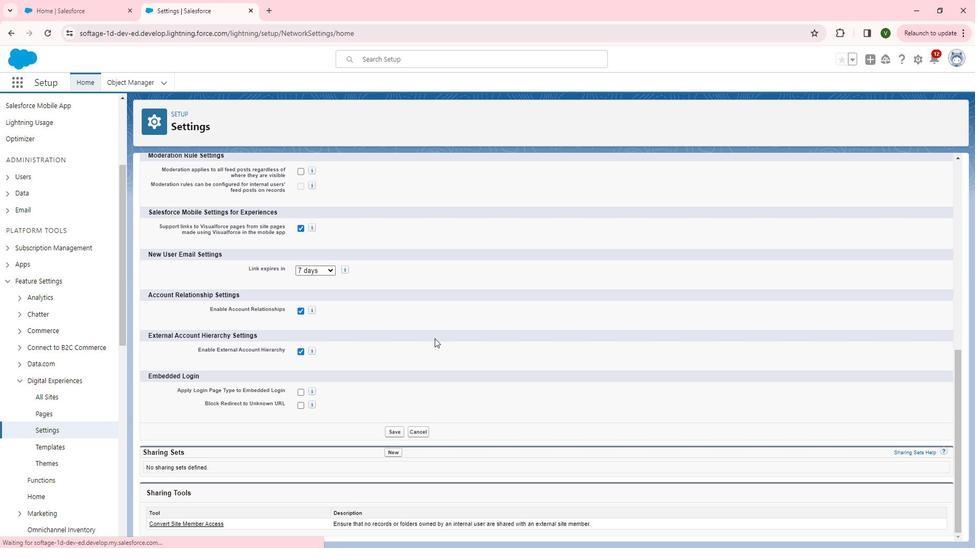 
